 Task: Merge the cell horizontally from D3 to G3.
Action: Mouse moved to (272, 215)
Screenshot: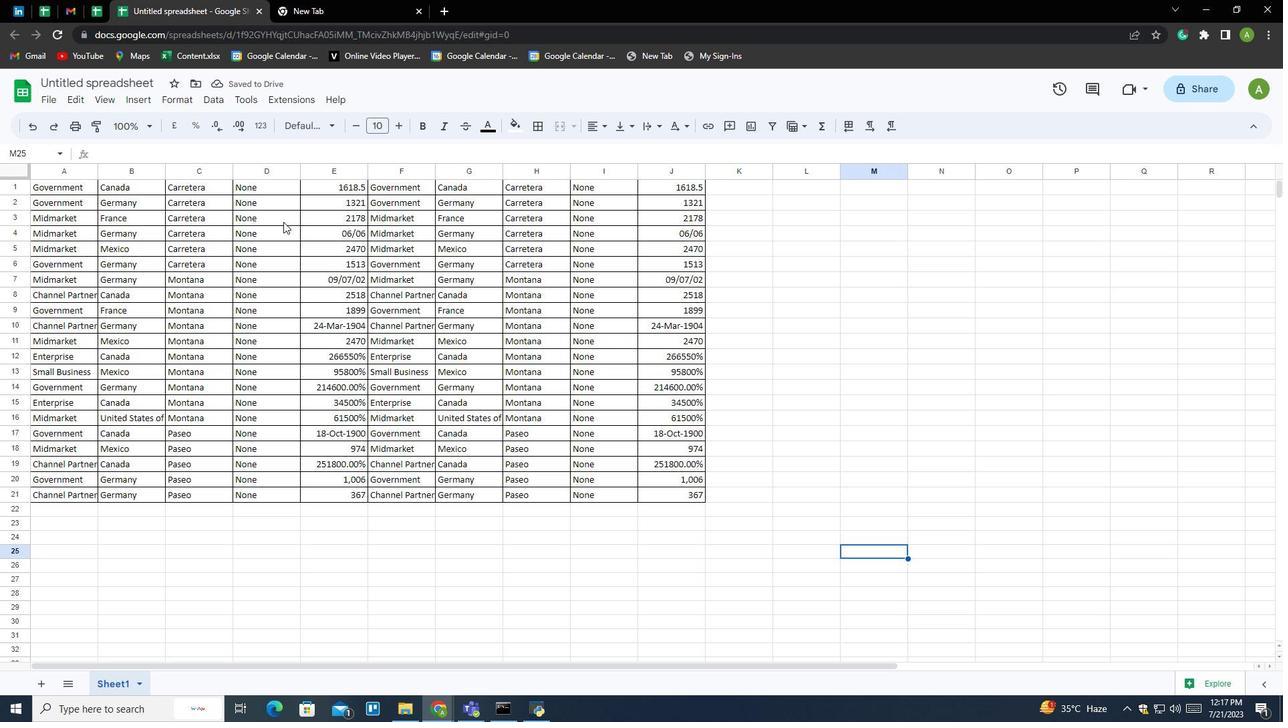 
Action: Mouse pressed left at (272, 215)
Screenshot: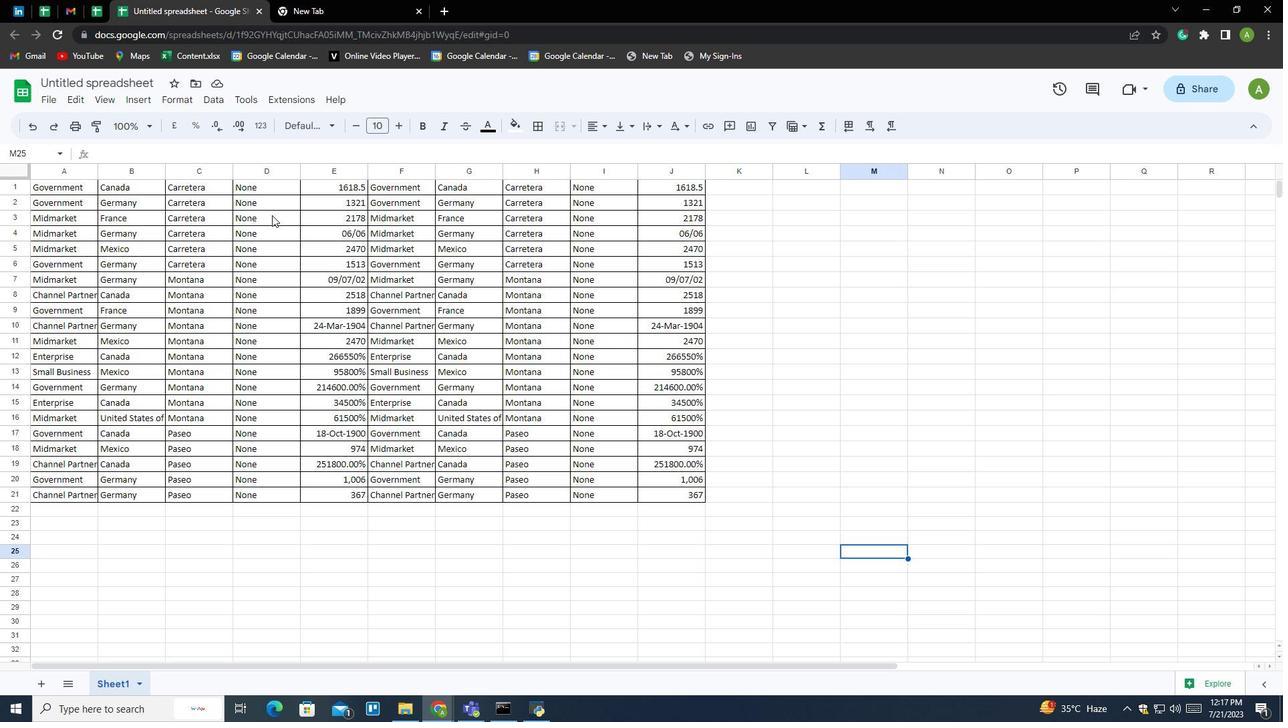 
Action: Mouse moved to (572, 124)
Screenshot: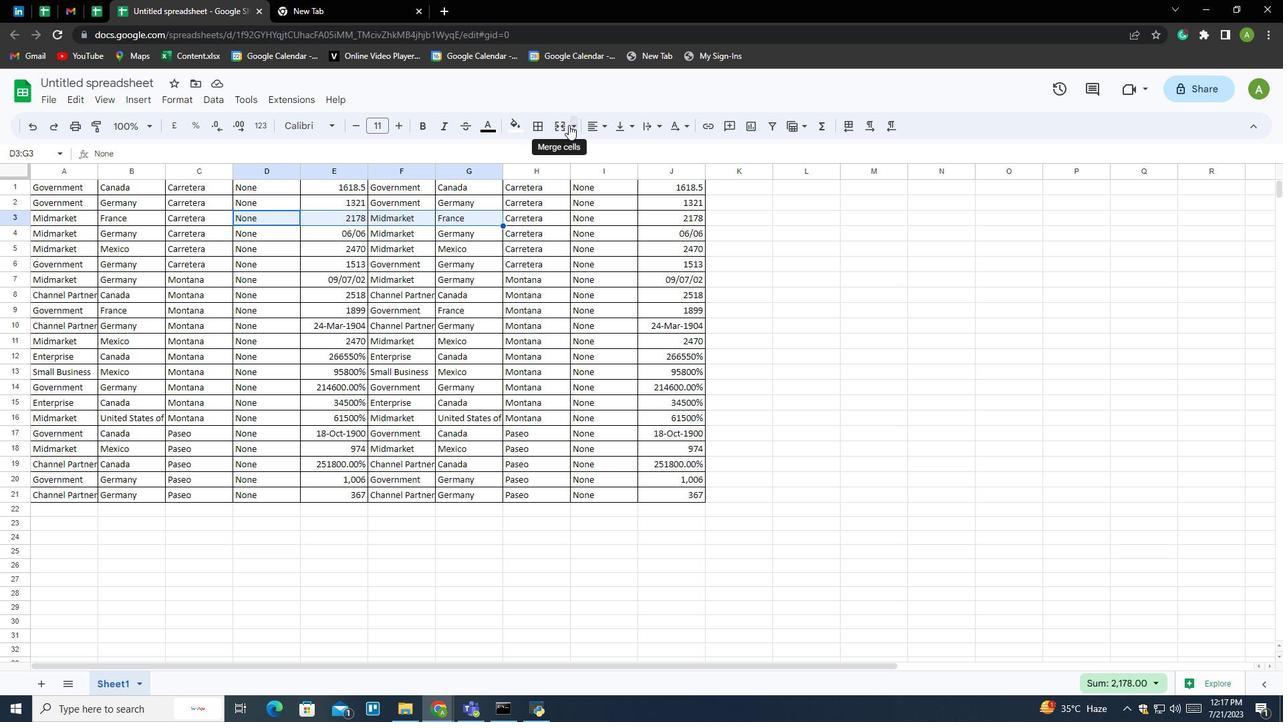 
Action: Mouse pressed left at (572, 124)
Screenshot: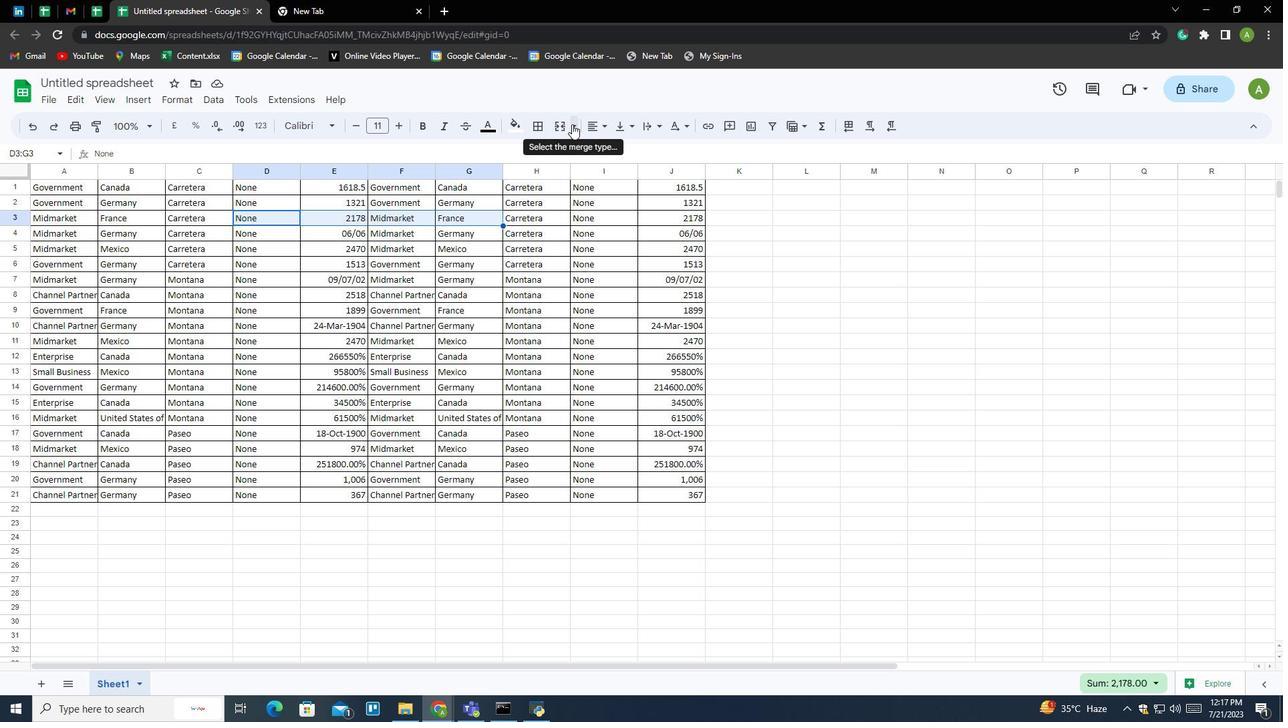 
Action: Mouse moved to (595, 197)
Screenshot: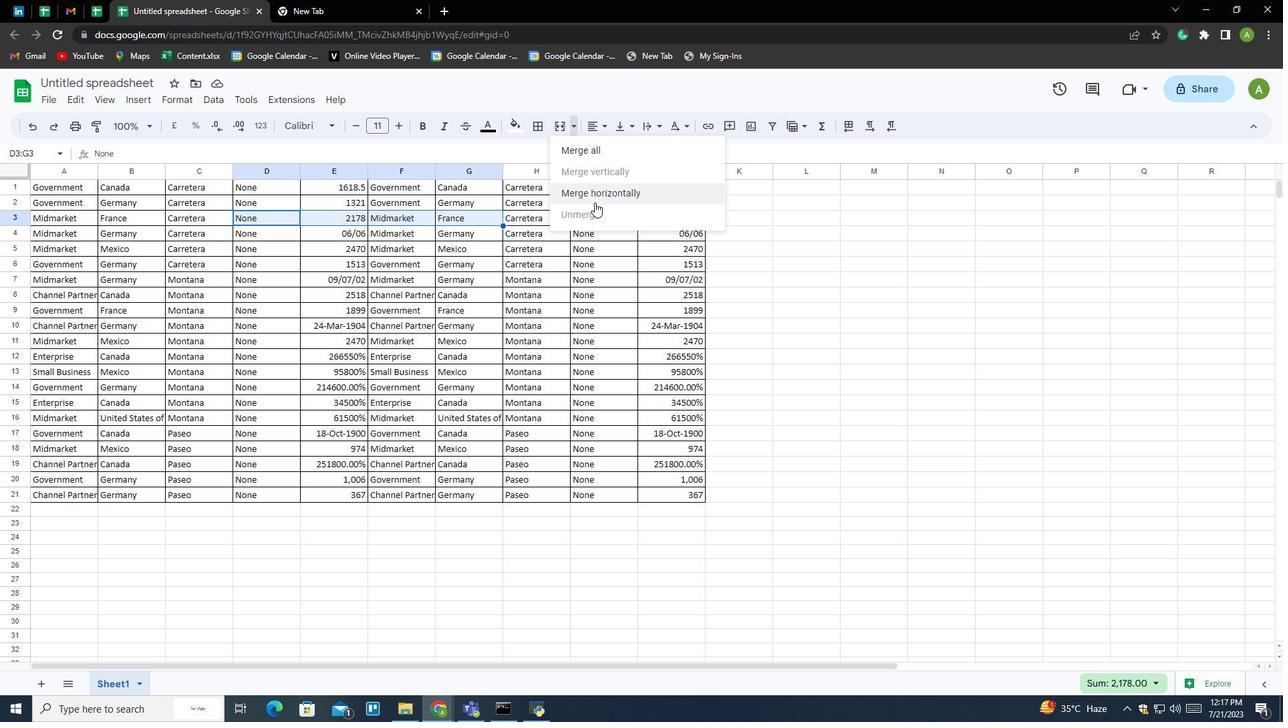 
Action: Mouse pressed left at (595, 197)
Screenshot: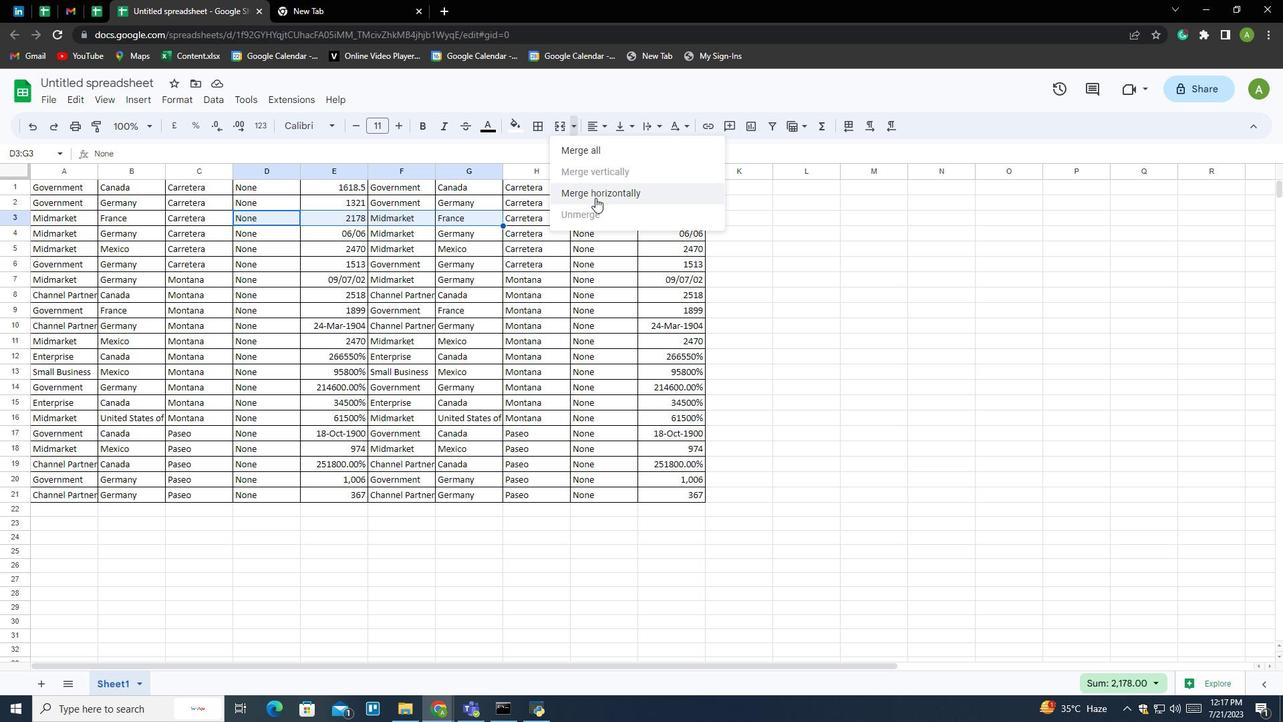 
Action: Mouse moved to (789, 442)
Screenshot: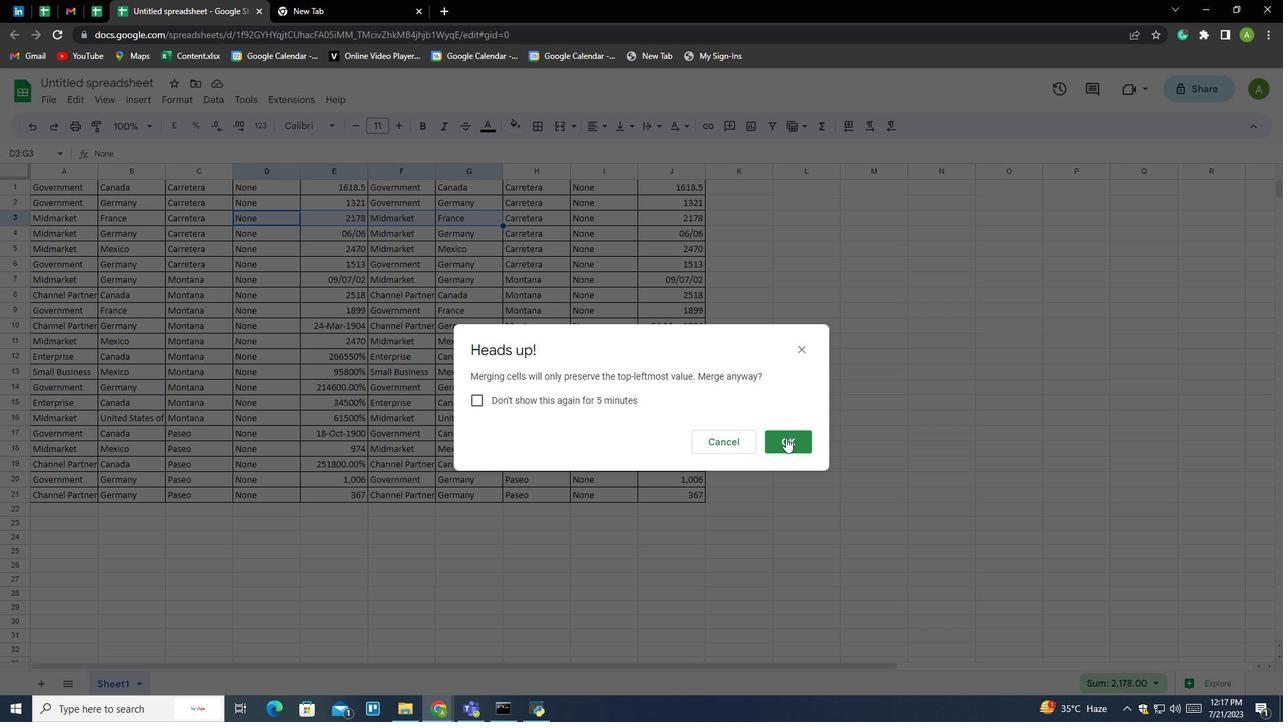 
Action: Mouse pressed left at (789, 442)
Screenshot: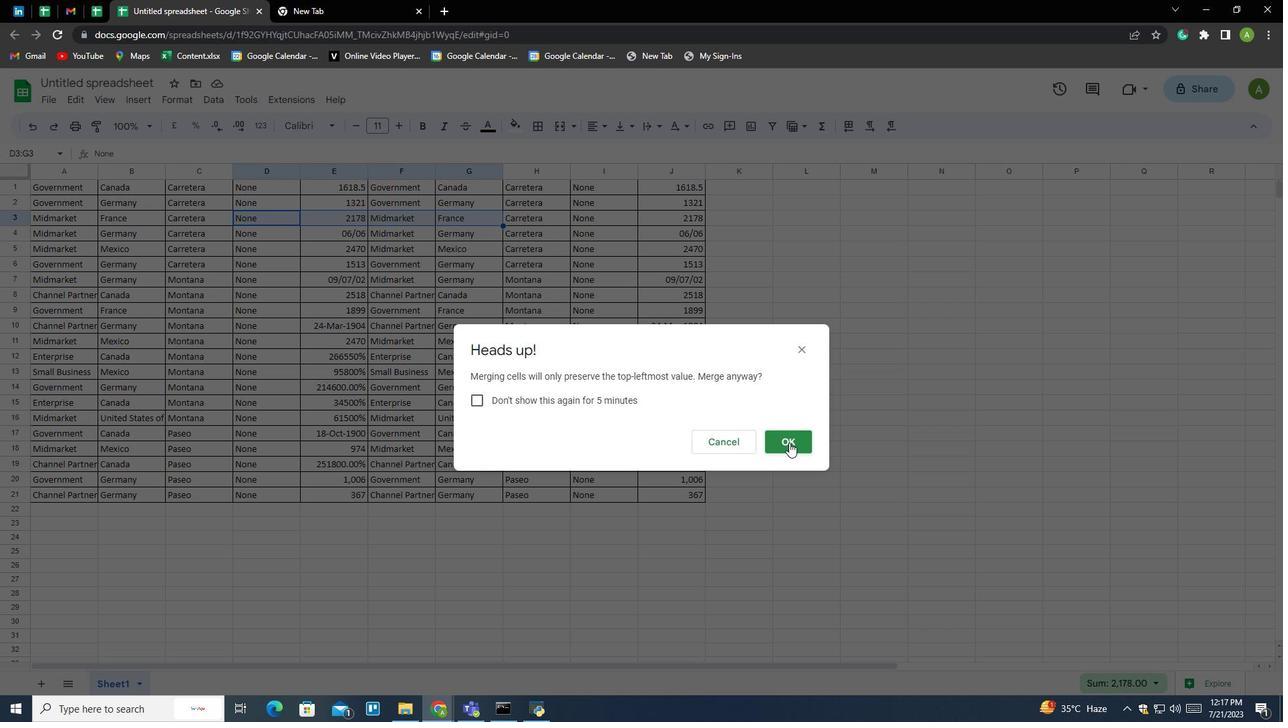 
Action: Mouse moved to (757, 433)
Screenshot: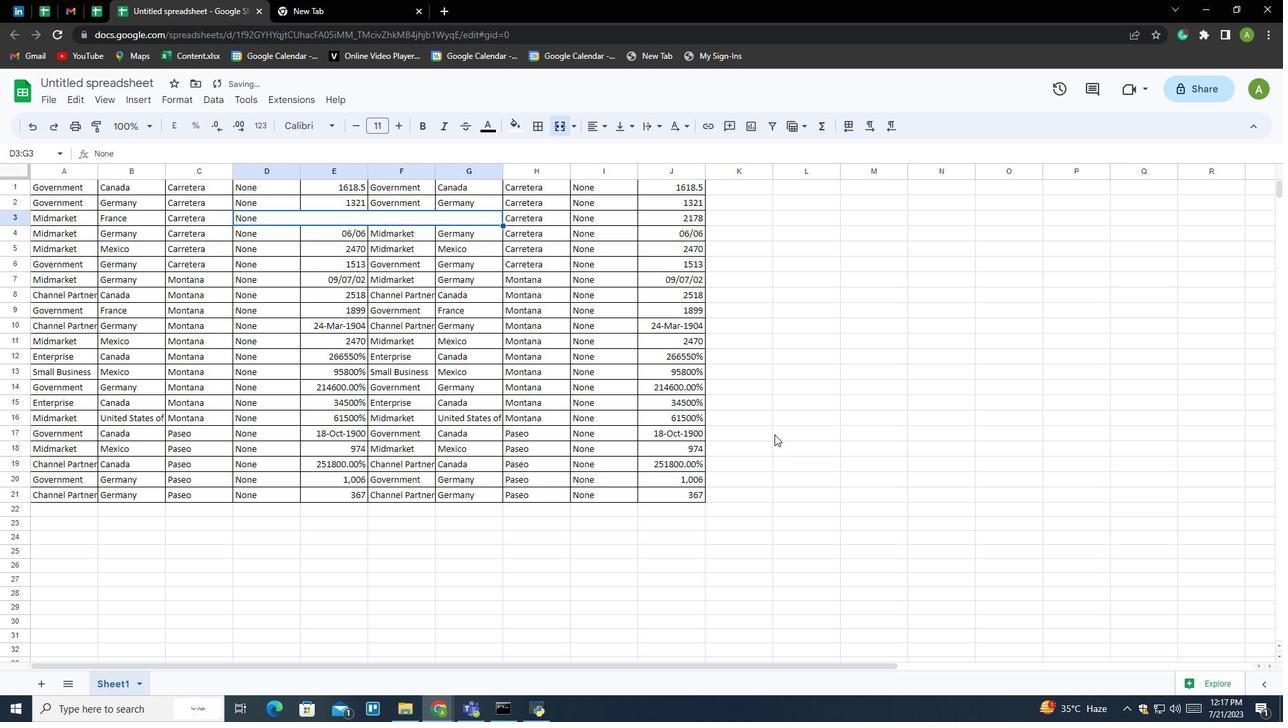 
